 Task: Create a due date automation trigger when advanced on, on the tuesday before a card is due add dates not due next month at 11:00 AM.
Action: Mouse moved to (1090, 88)
Screenshot: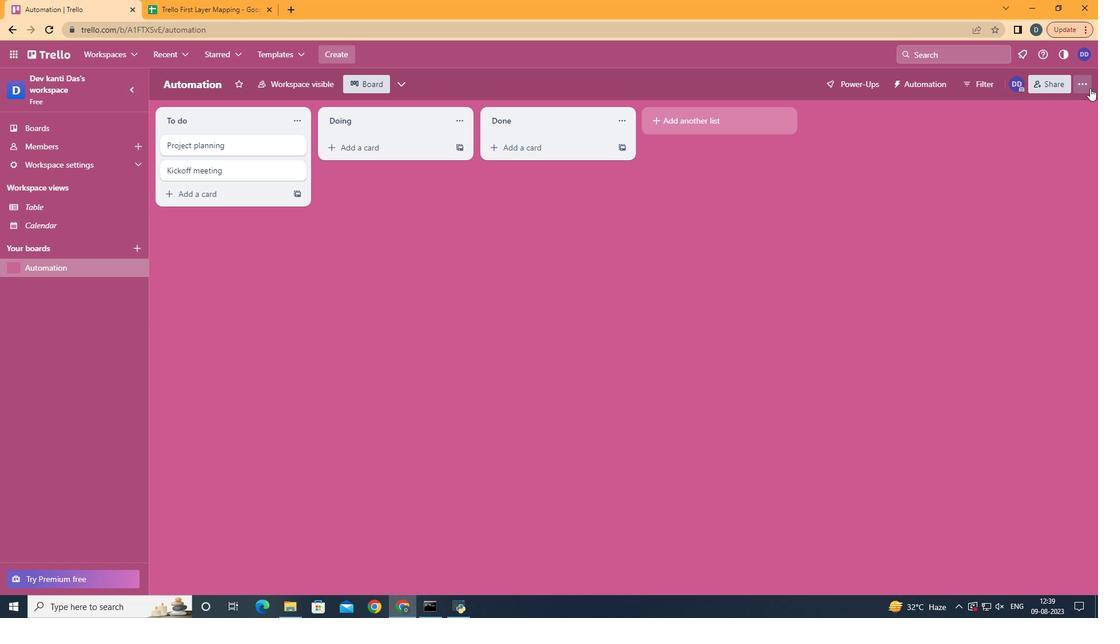 
Action: Mouse pressed left at (1090, 88)
Screenshot: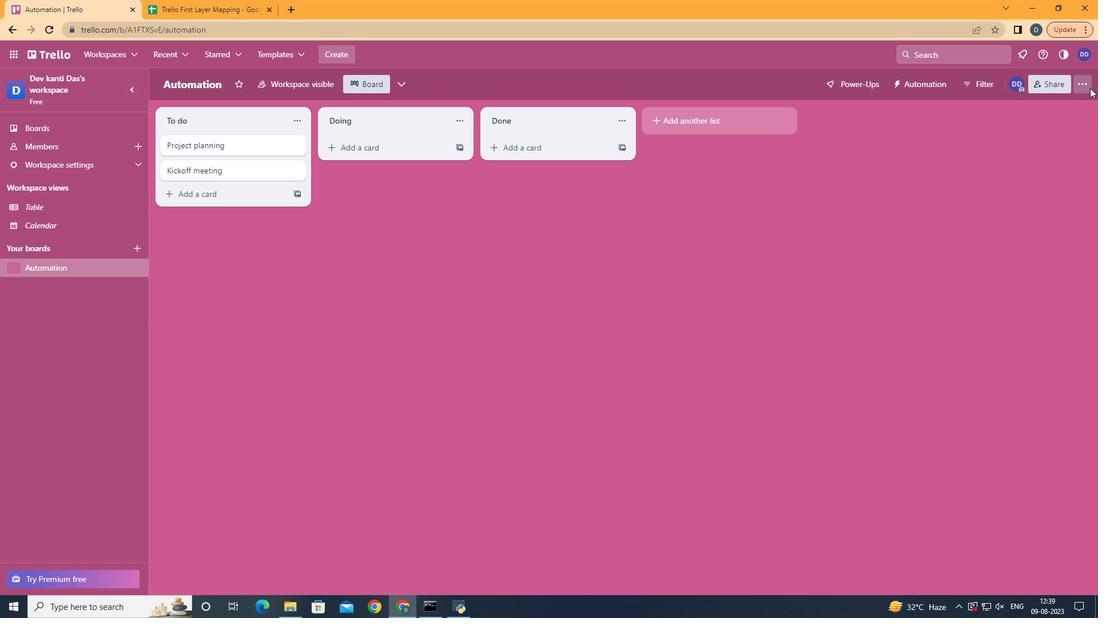 
Action: Mouse moved to (964, 249)
Screenshot: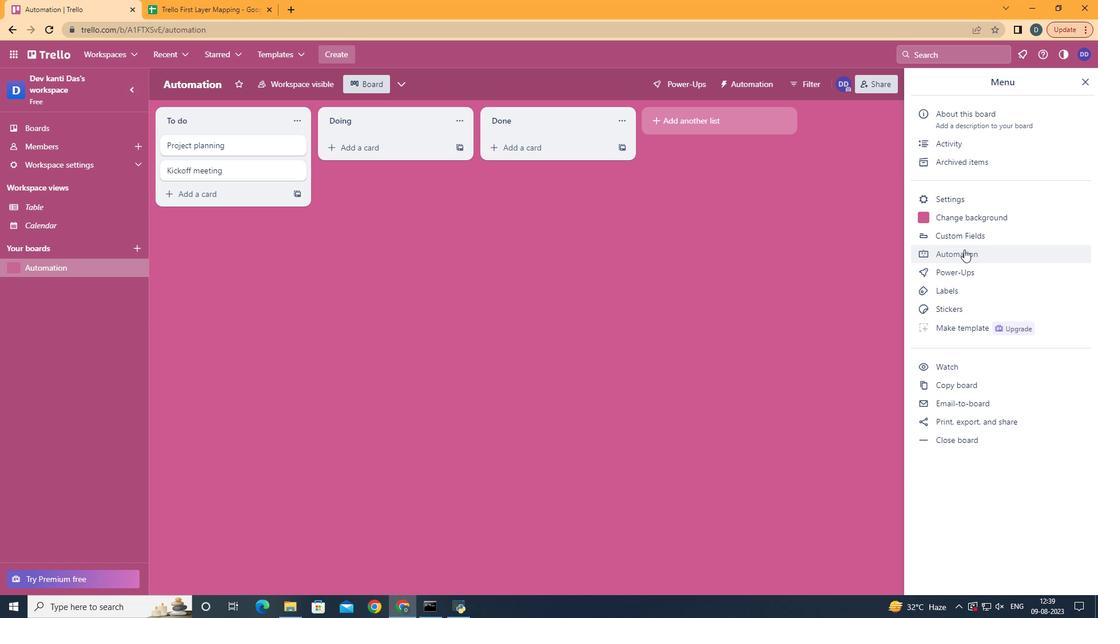 
Action: Mouse pressed left at (964, 249)
Screenshot: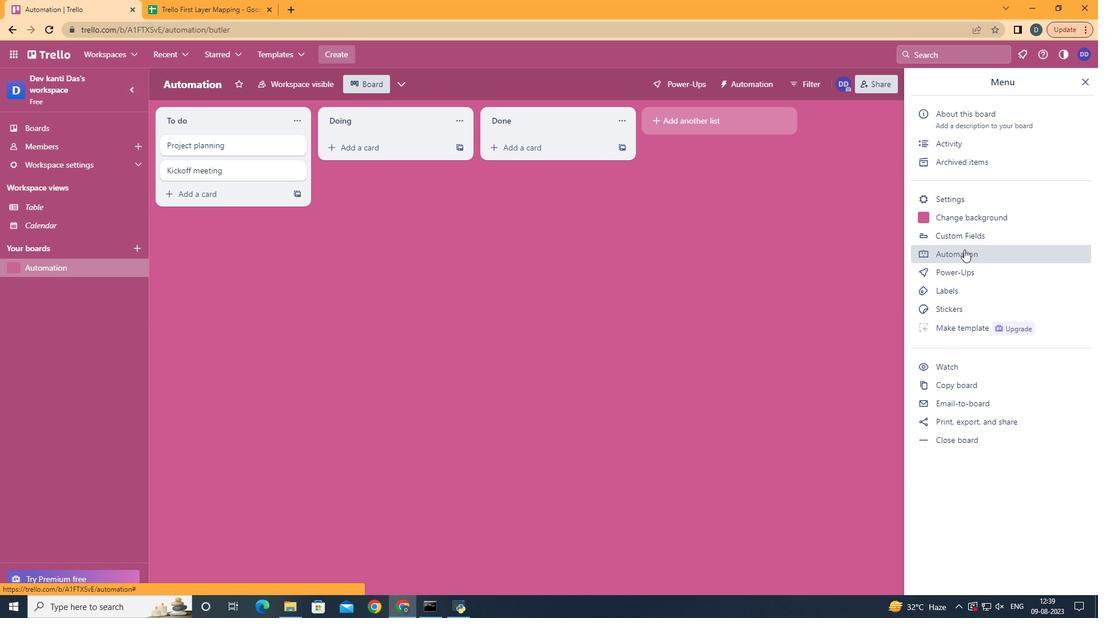 
Action: Mouse moved to (219, 231)
Screenshot: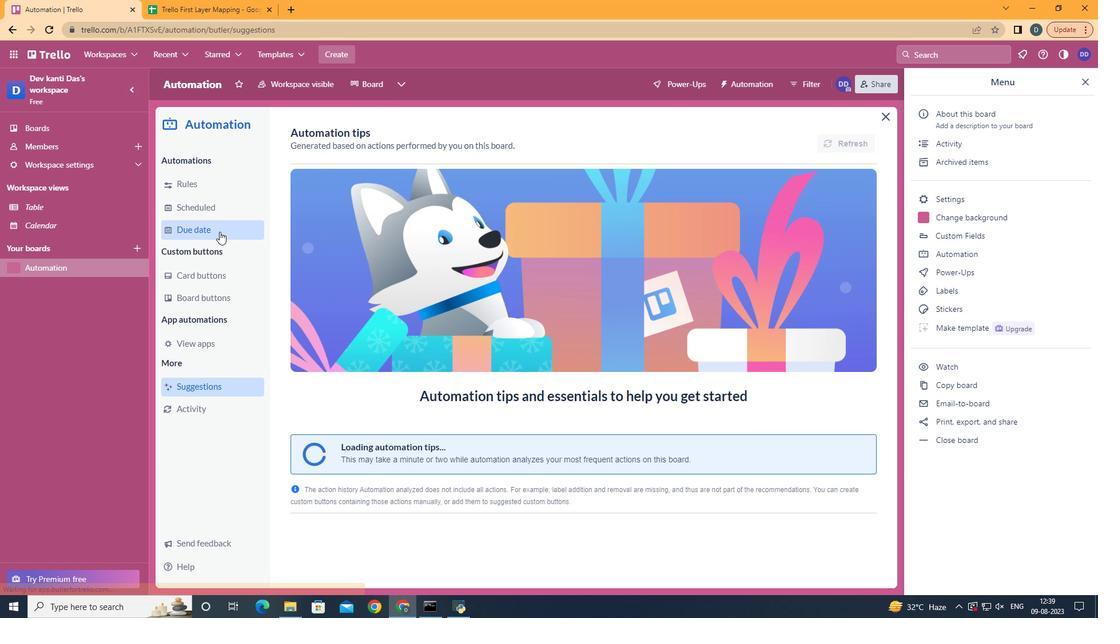 
Action: Mouse pressed left at (219, 231)
Screenshot: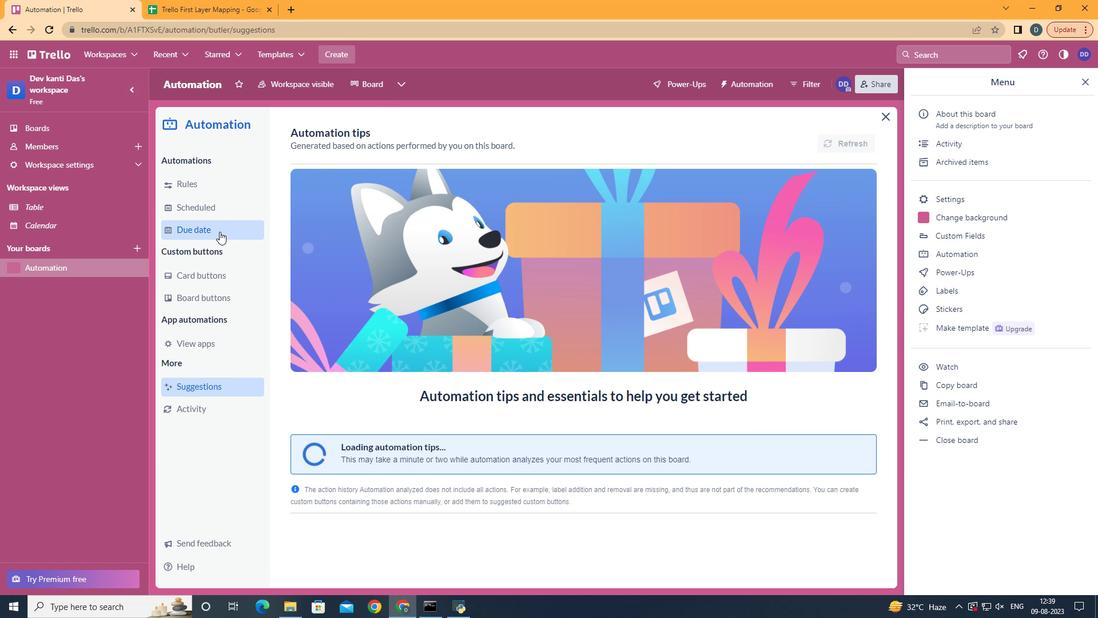 
Action: Mouse moved to (799, 135)
Screenshot: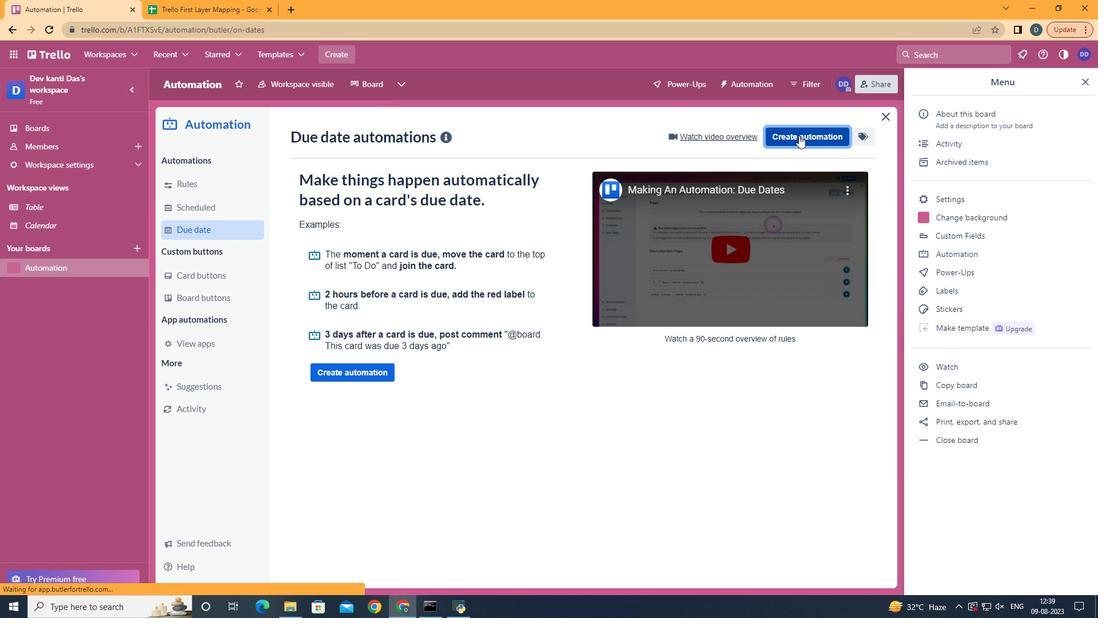 
Action: Mouse pressed left at (799, 135)
Screenshot: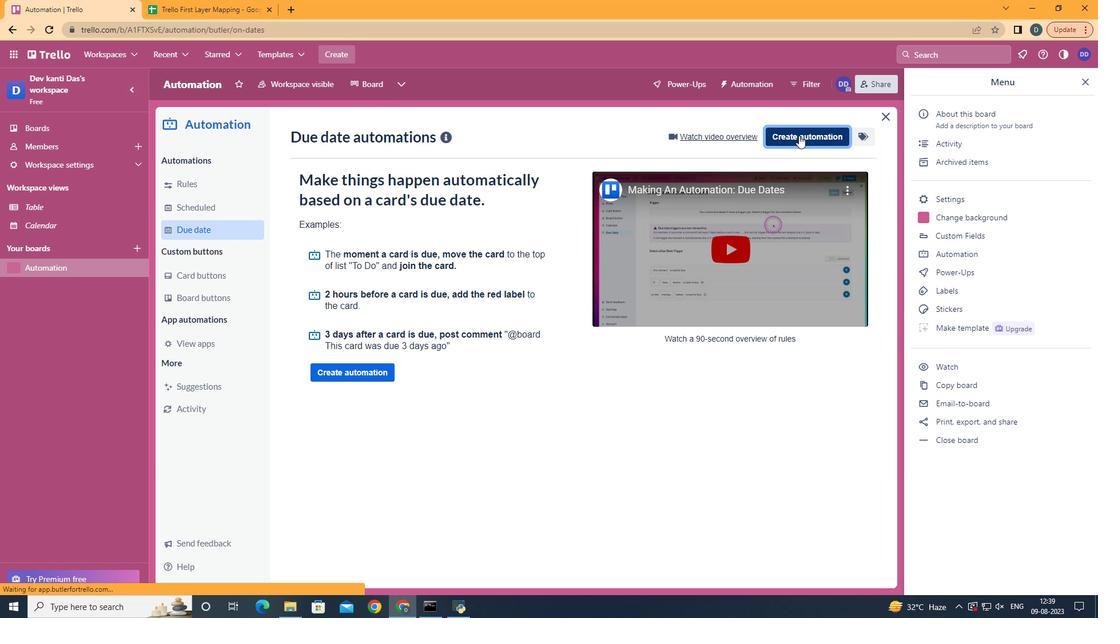 
Action: Mouse moved to (576, 247)
Screenshot: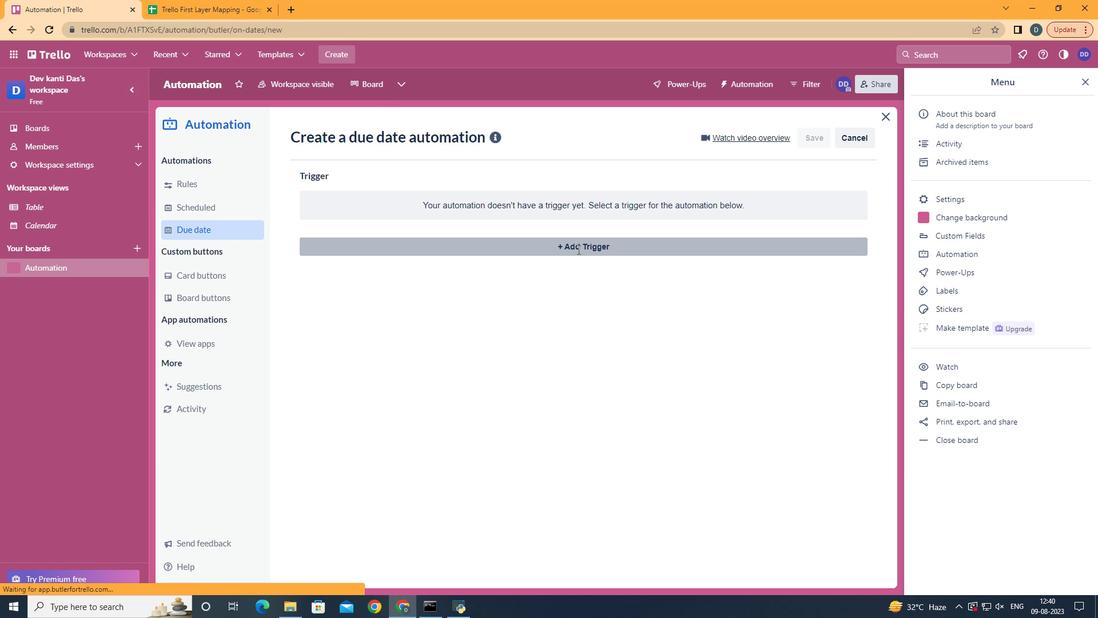 
Action: Mouse pressed left at (576, 247)
Screenshot: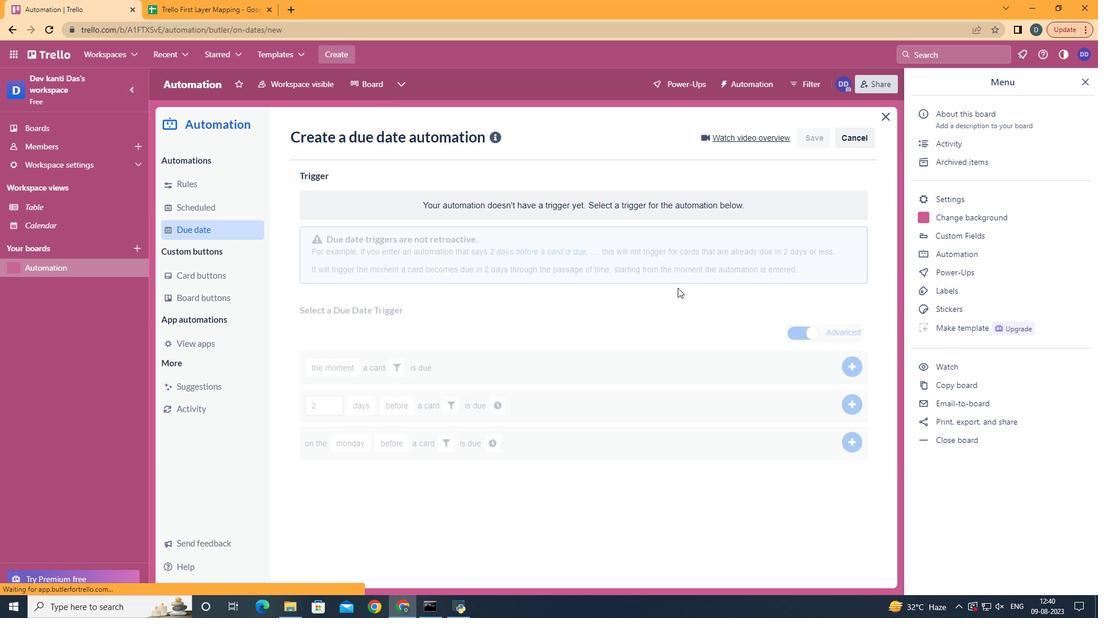 
Action: Mouse moved to (368, 321)
Screenshot: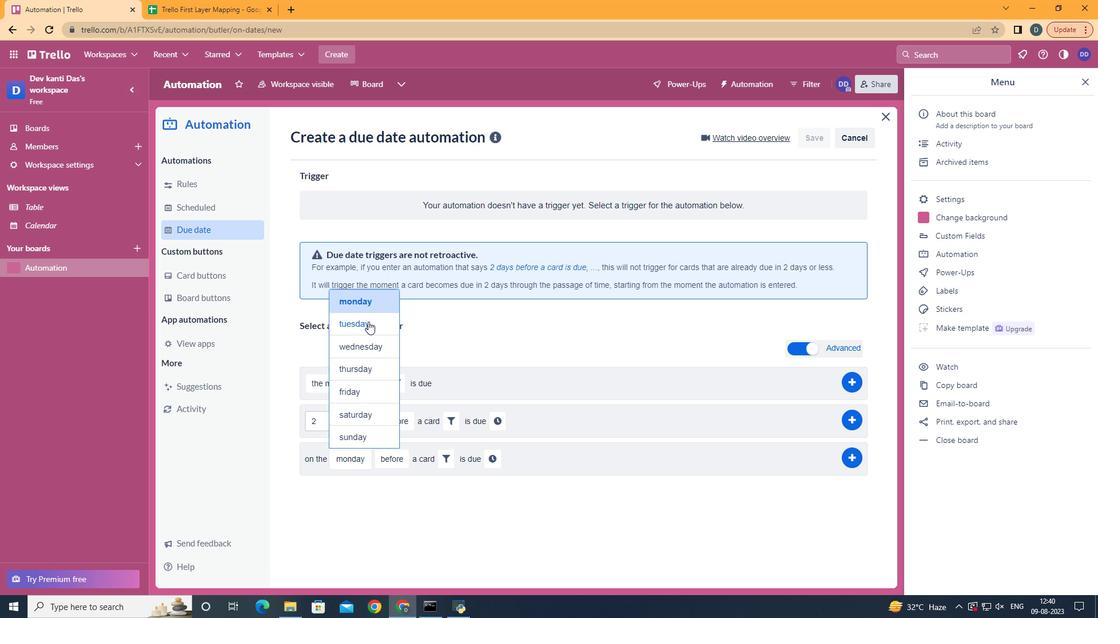 
Action: Mouse pressed left at (368, 321)
Screenshot: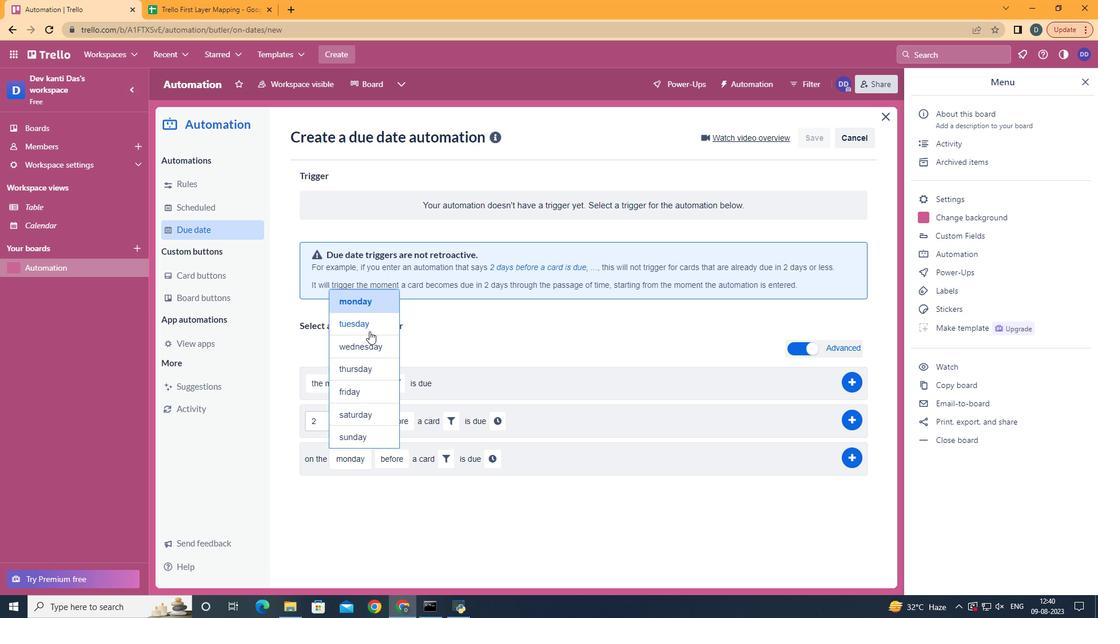 
Action: Mouse moved to (413, 476)
Screenshot: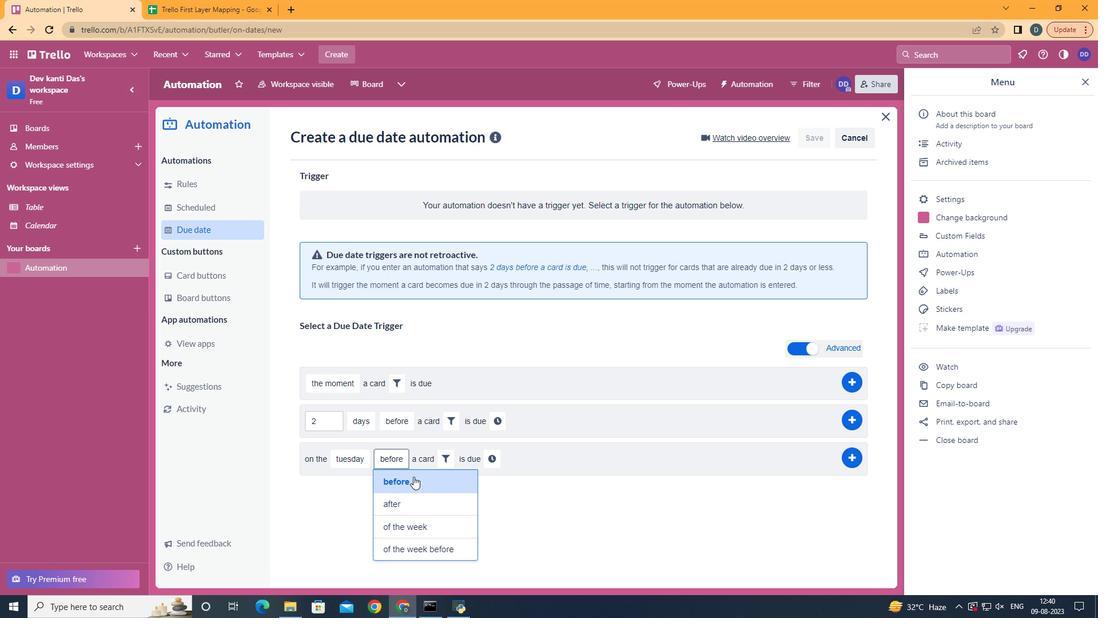 
Action: Mouse pressed left at (413, 476)
Screenshot: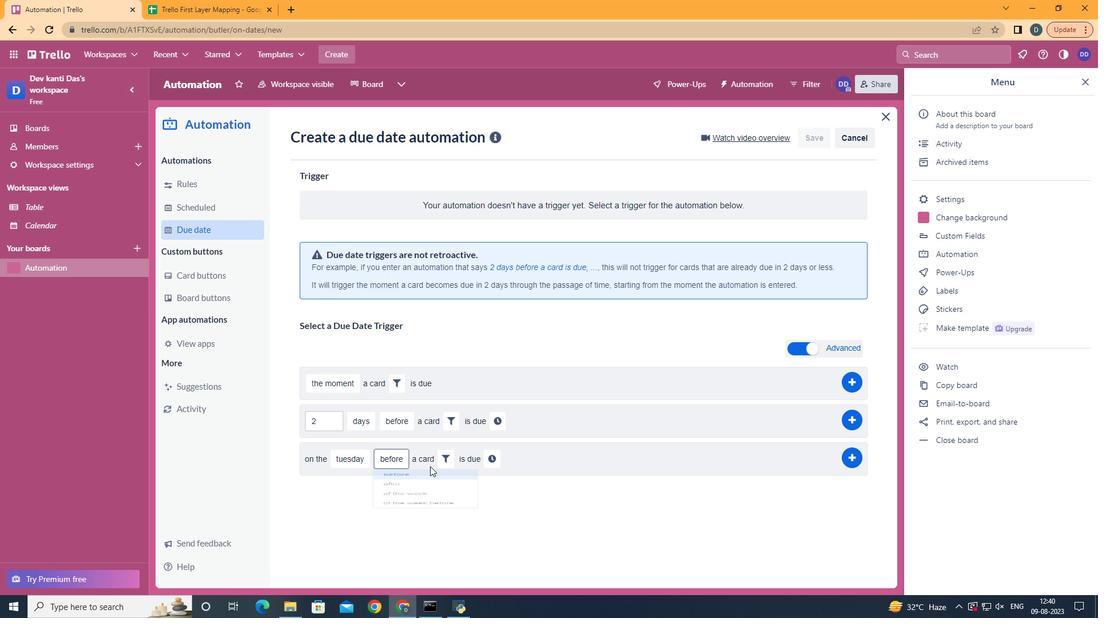 
Action: Mouse moved to (443, 458)
Screenshot: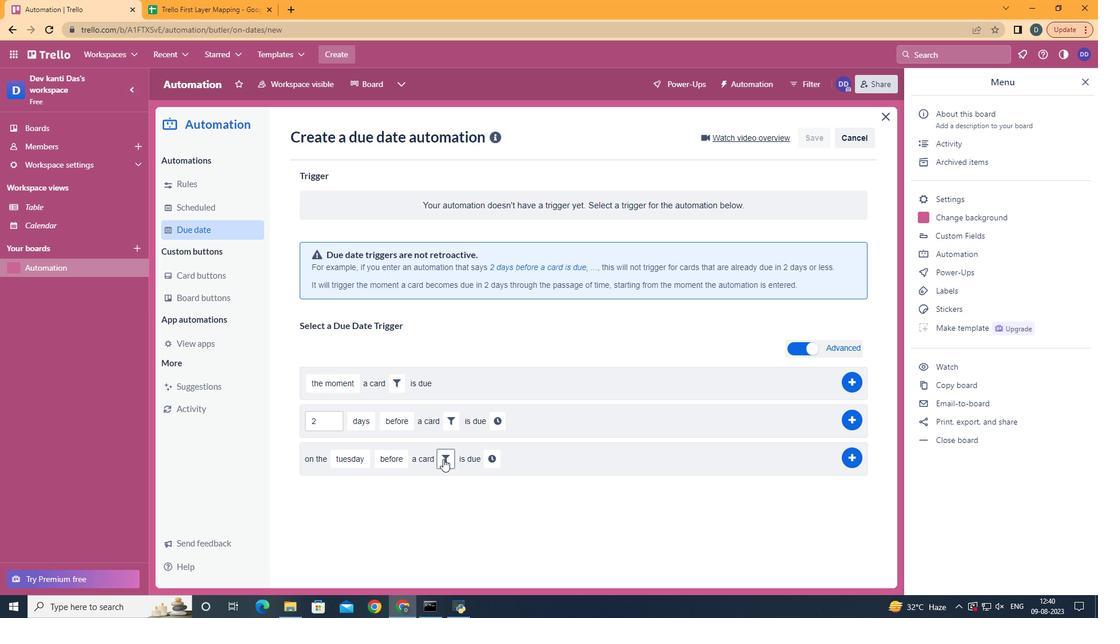 
Action: Mouse pressed left at (443, 458)
Screenshot: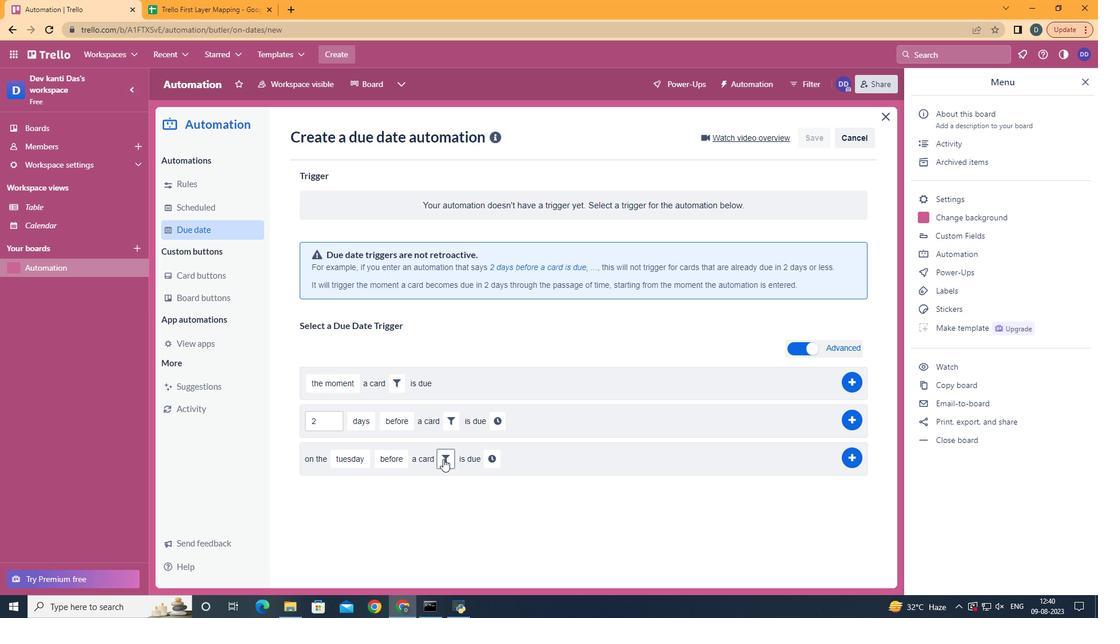 
Action: Mouse moved to (507, 493)
Screenshot: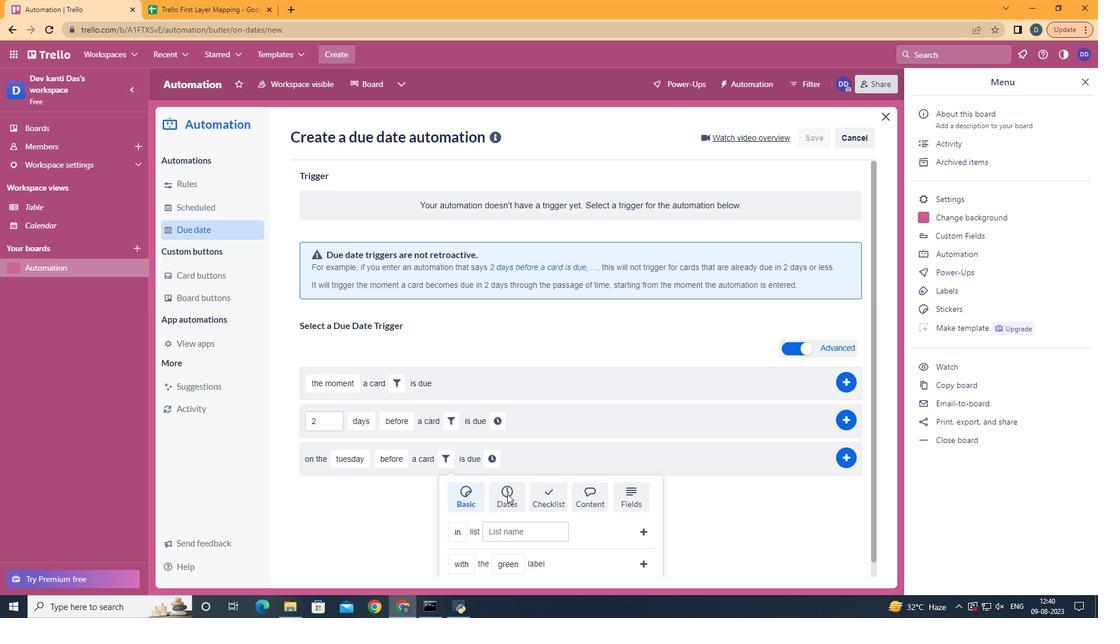 
Action: Mouse pressed left at (507, 493)
Screenshot: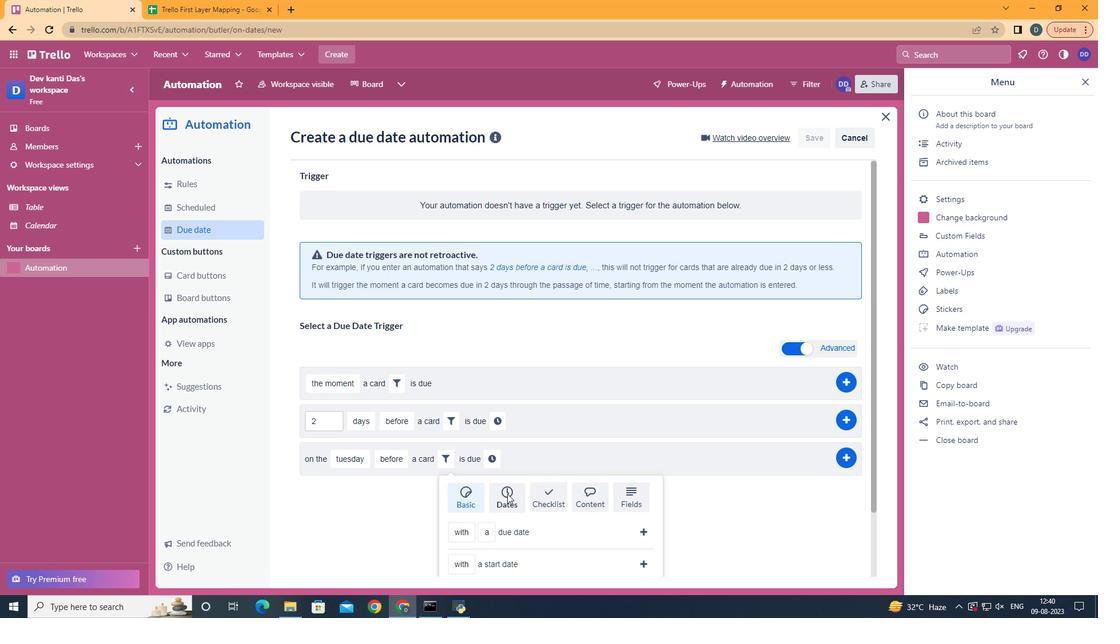 
Action: Mouse scrolled (507, 493) with delta (0, 0)
Screenshot: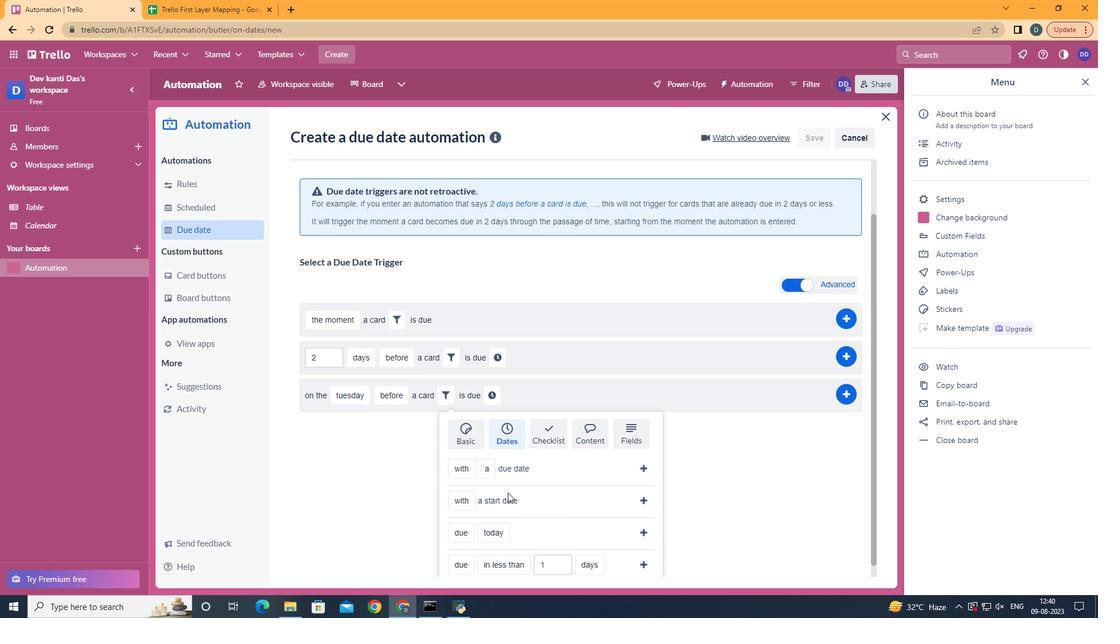 
Action: Mouse scrolled (507, 493) with delta (0, 0)
Screenshot: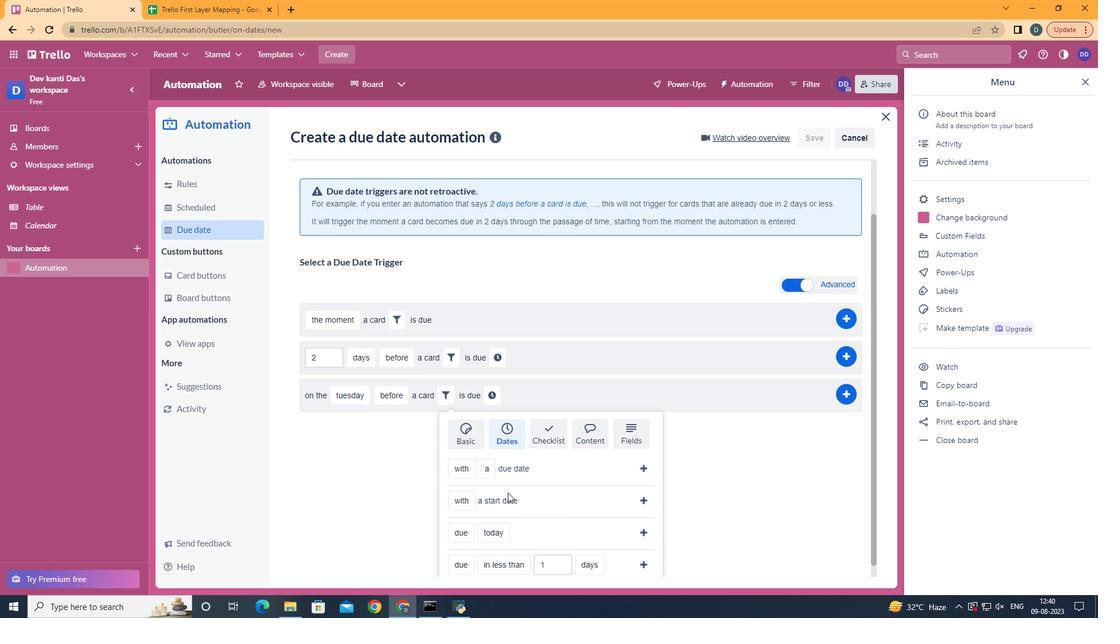 
Action: Mouse scrolled (507, 493) with delta (0, 0)
Screenshot: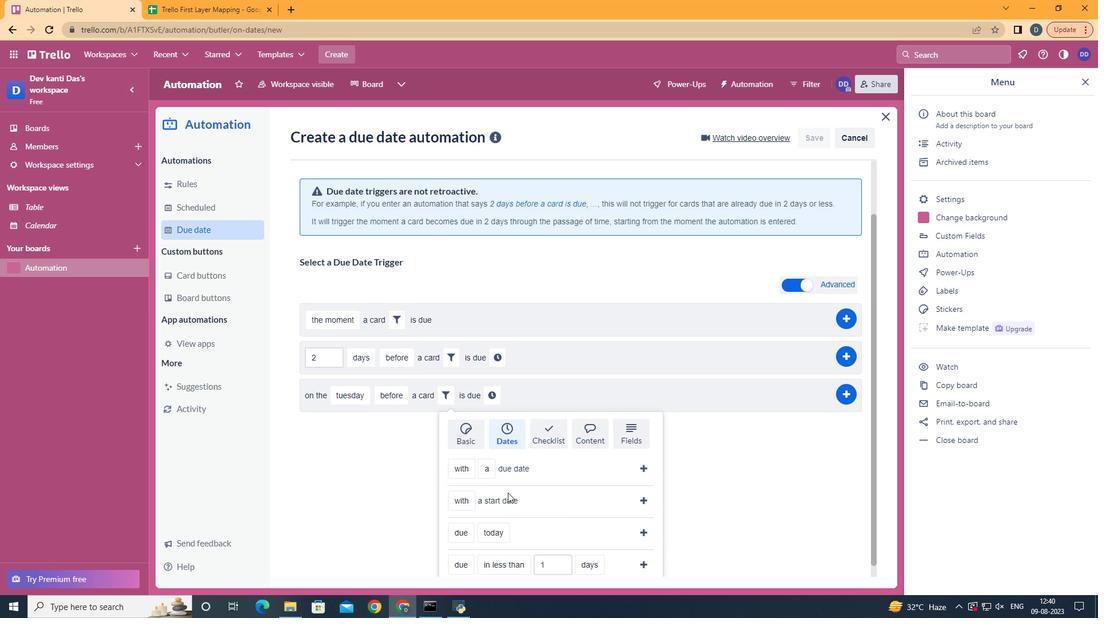 
Action: Mouse scrolled (507, 493) with delta (0, 0)
Screenshot: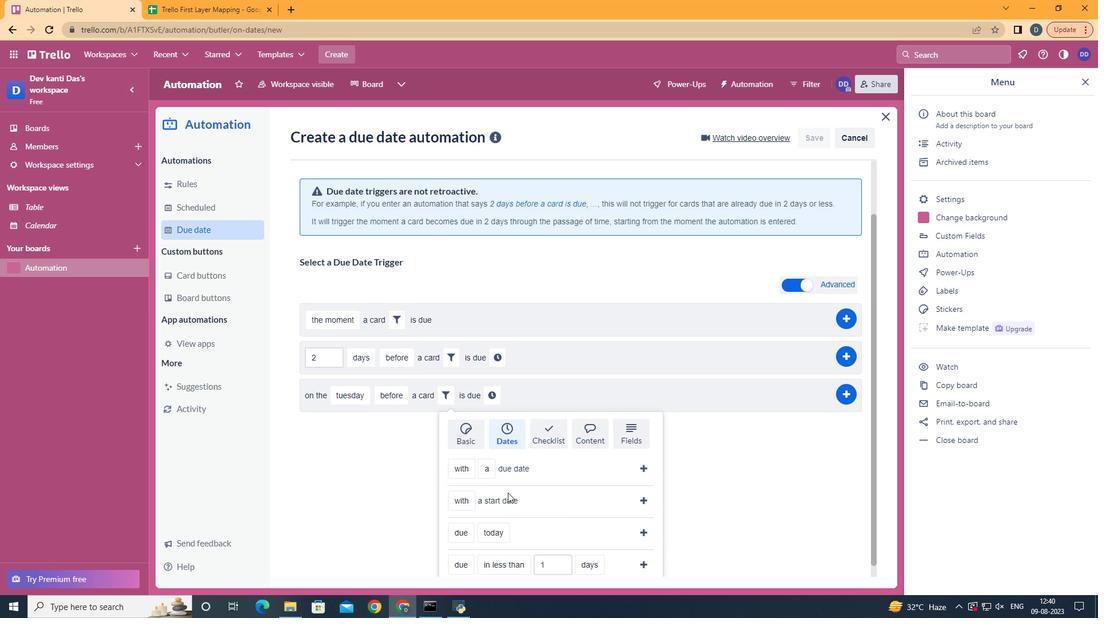 
Action: Mouse moved to (488, 452)
Screenshot: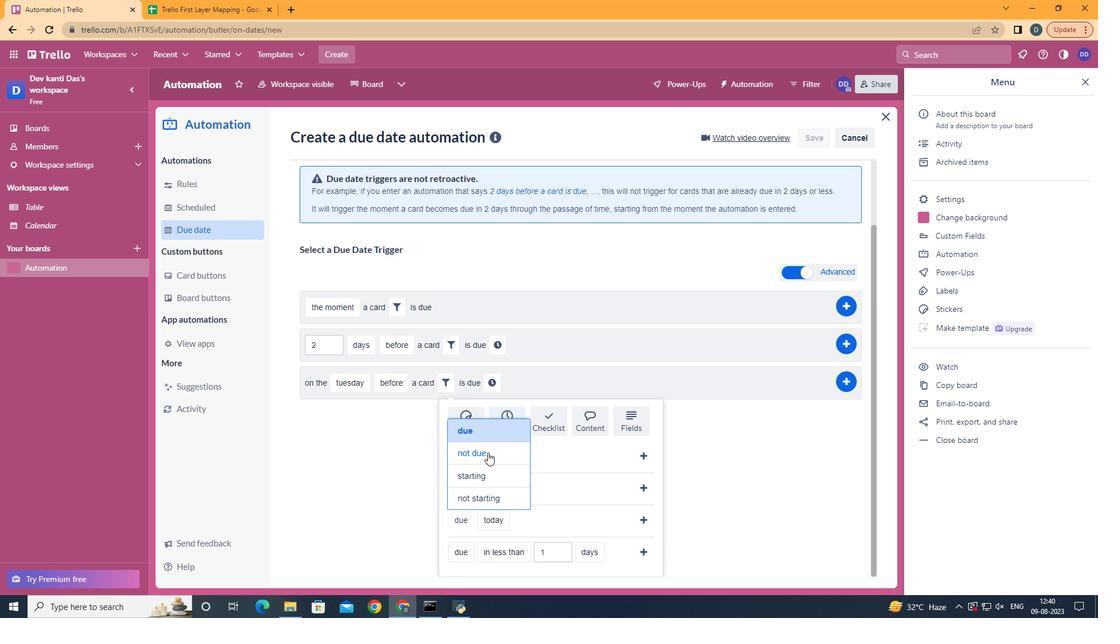 
Action: Mouse pressed left at (488, 452)
Screenshot: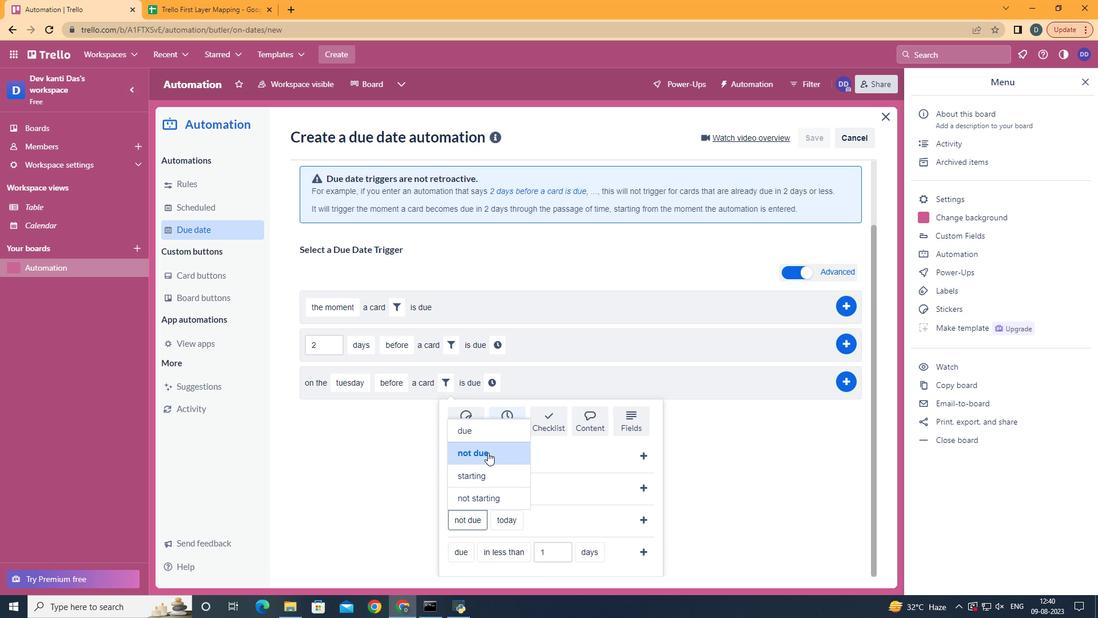 
Action: Mouse moved to (518, 496)
Screenshot: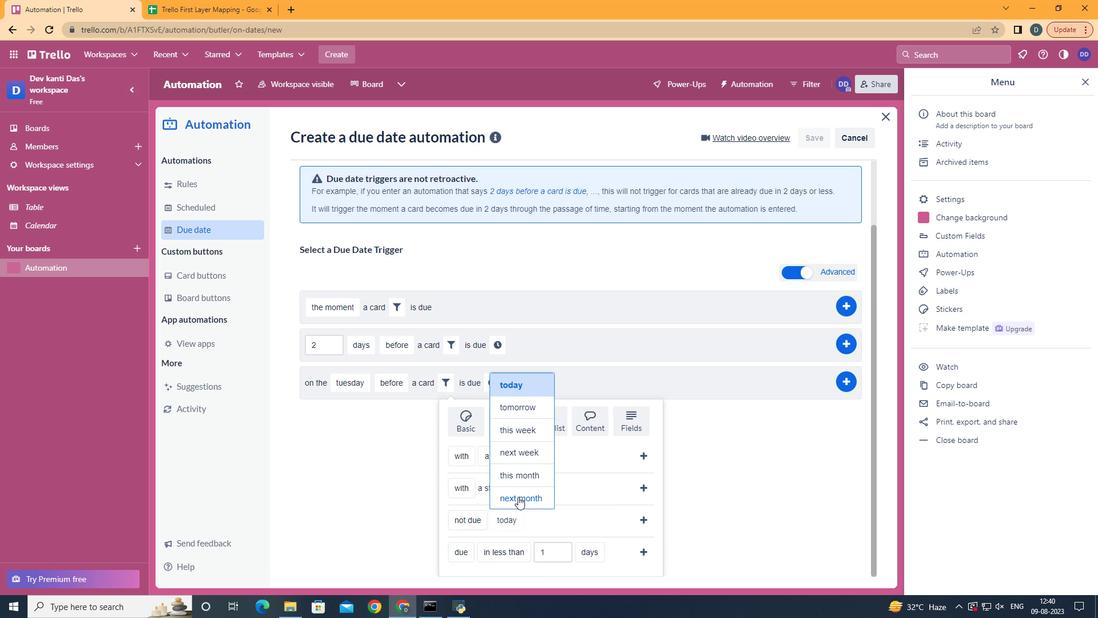 
Action: Mouse pressed left at (518, 496)
Screenshot: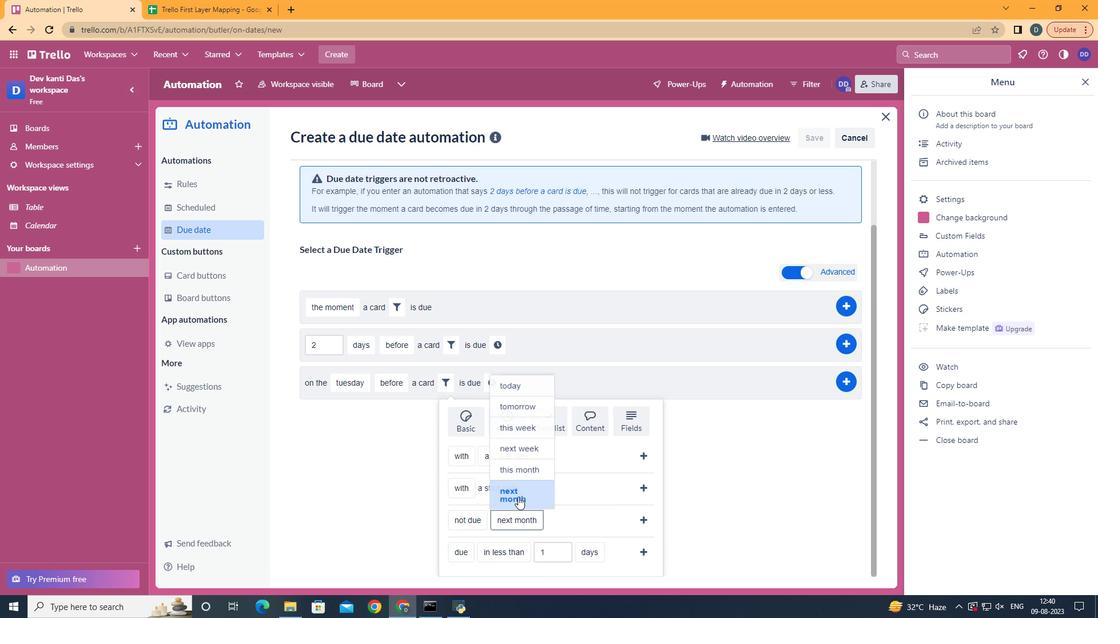 
Action: Mouse moved to (639, 517)
Screenshot: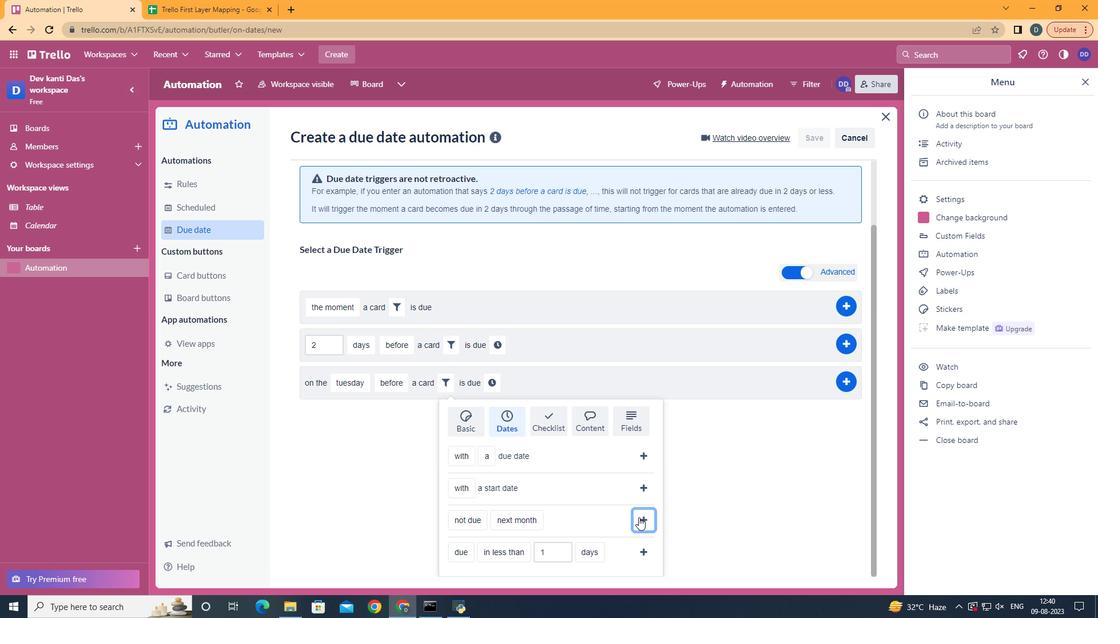 
Action: Mouse pressed left at (639, 517)
Screenshot: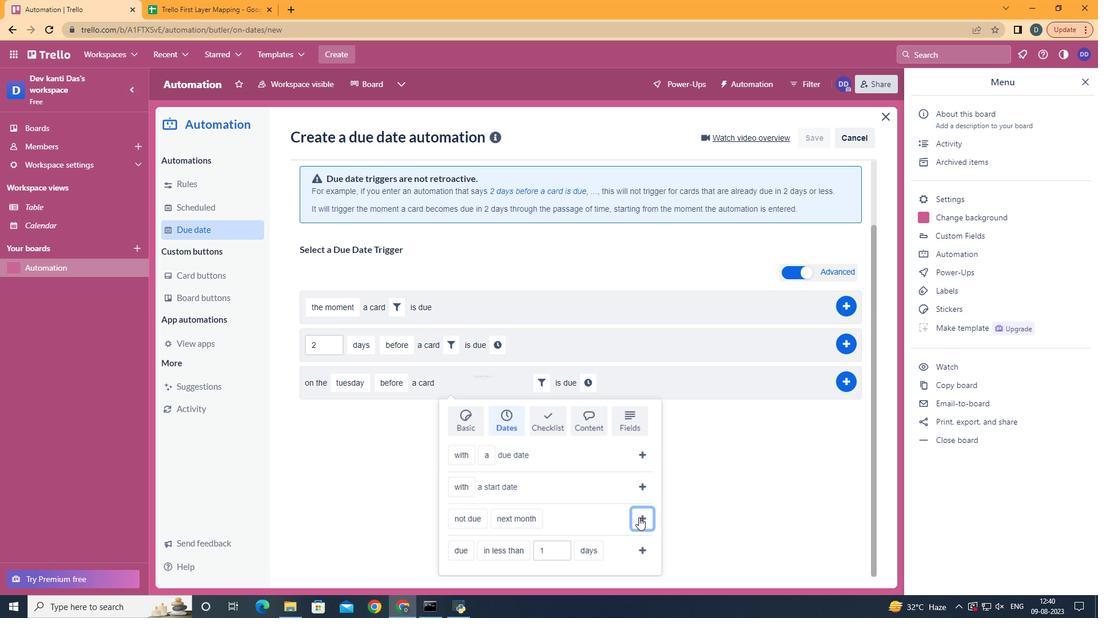 
Action: Mouse moved to (594, 458)
Screenshot: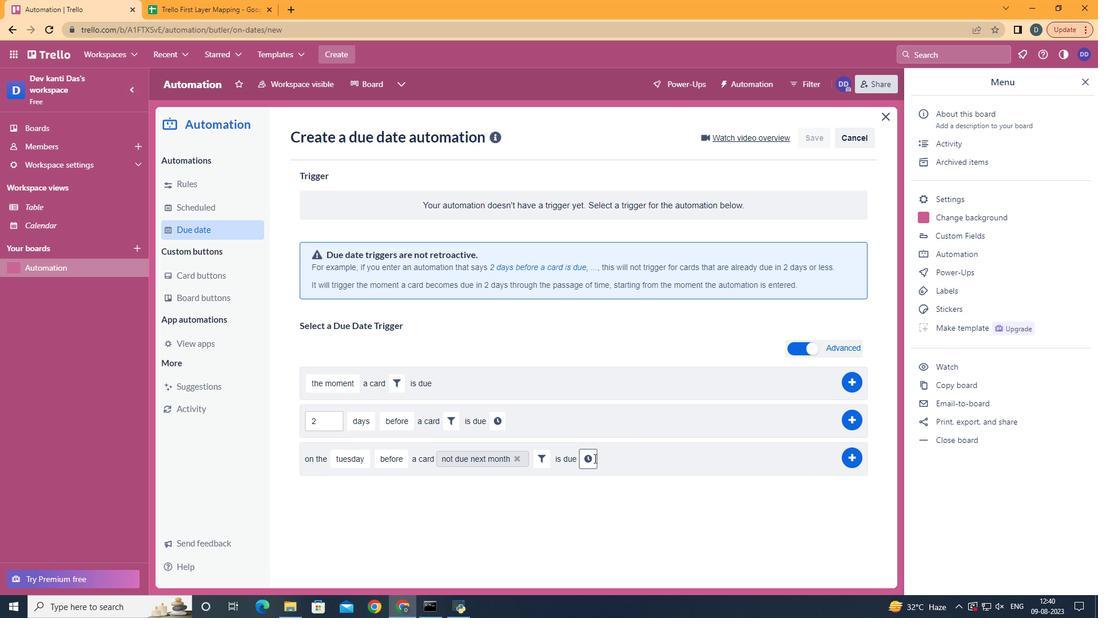 
Action: Mouse pressed left at (594, 458)
Screenshot: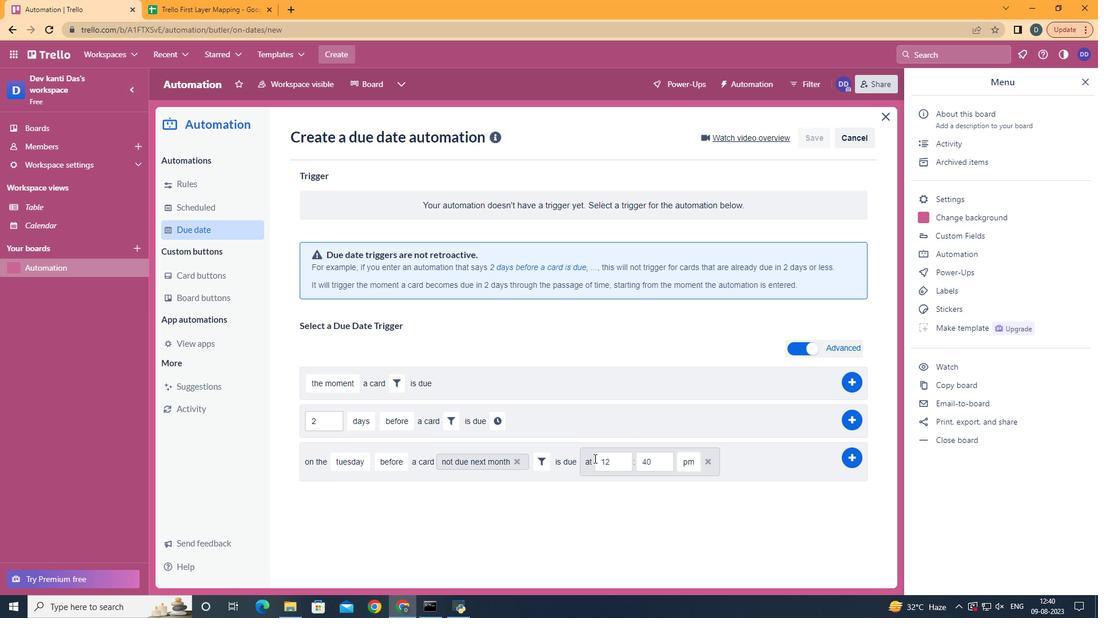 
Action: Mouse moved to (615, 458)
Screenshot: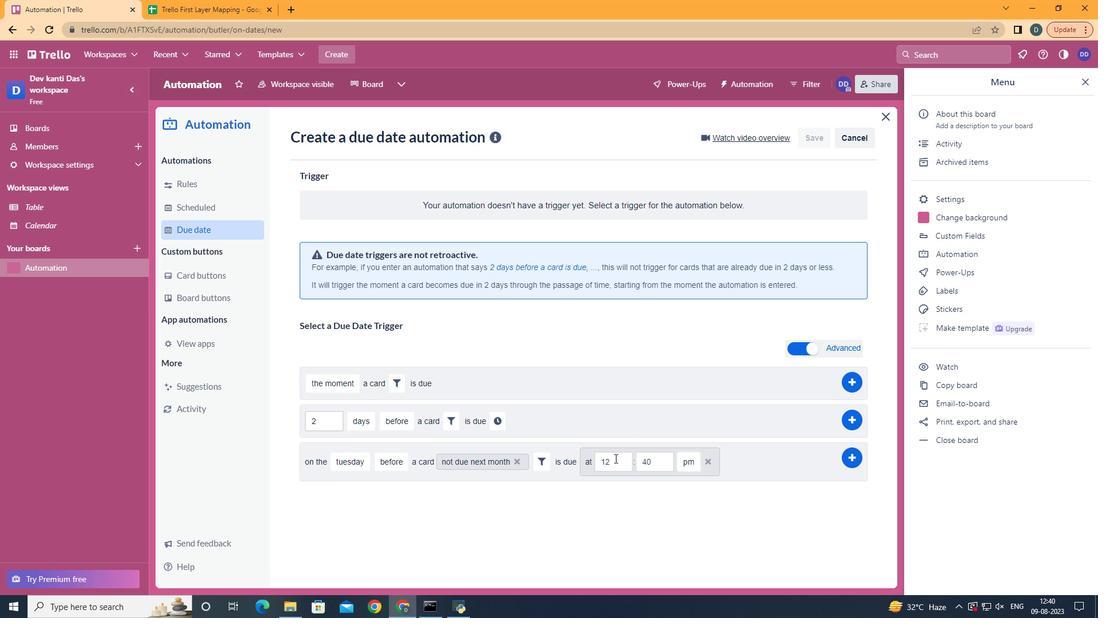 
Action: Mouse pressed left at (615, 458)
Screenshot: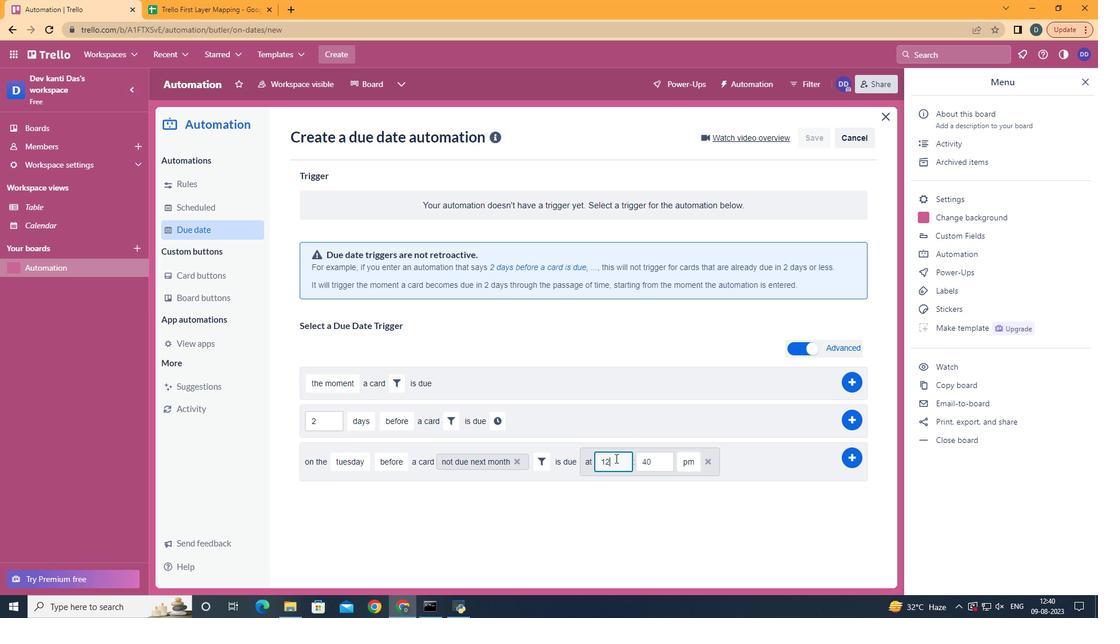 
Action: Mouse moved to (615, 458)
Screenshot: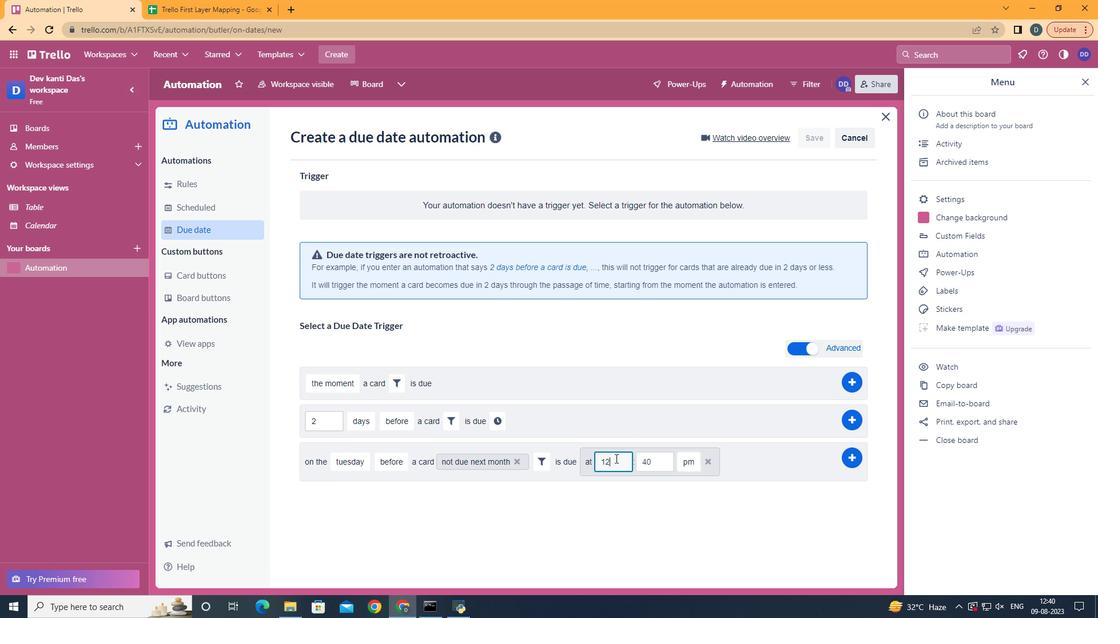 
Action: Key pressed <Key.backspace>1
Screenshot: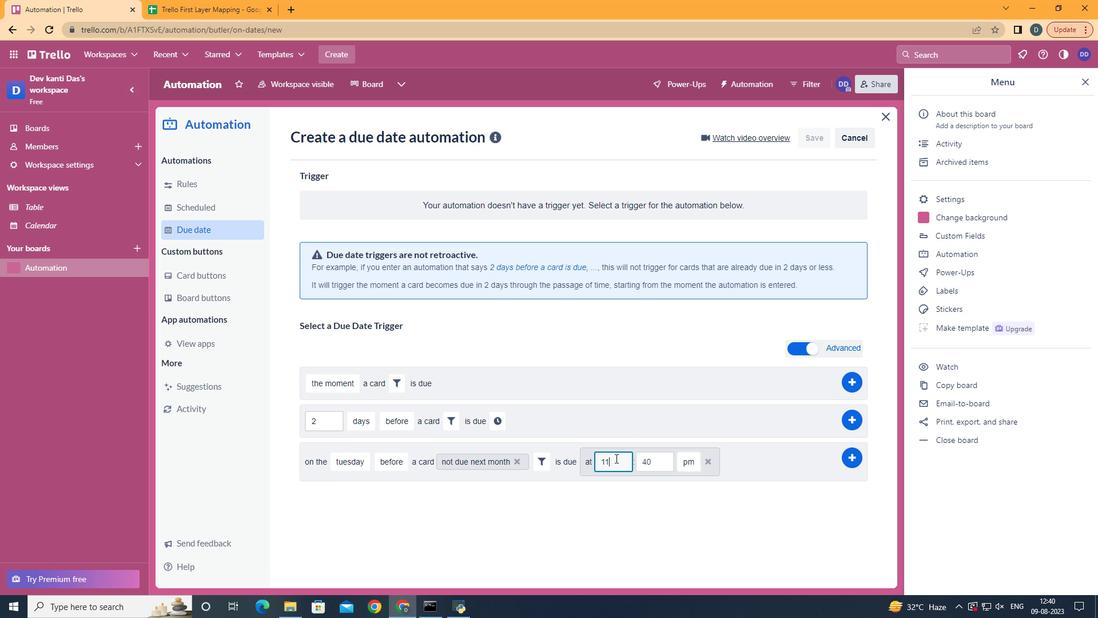 
Action: Mouse moved to (664, 459)
Screenshot: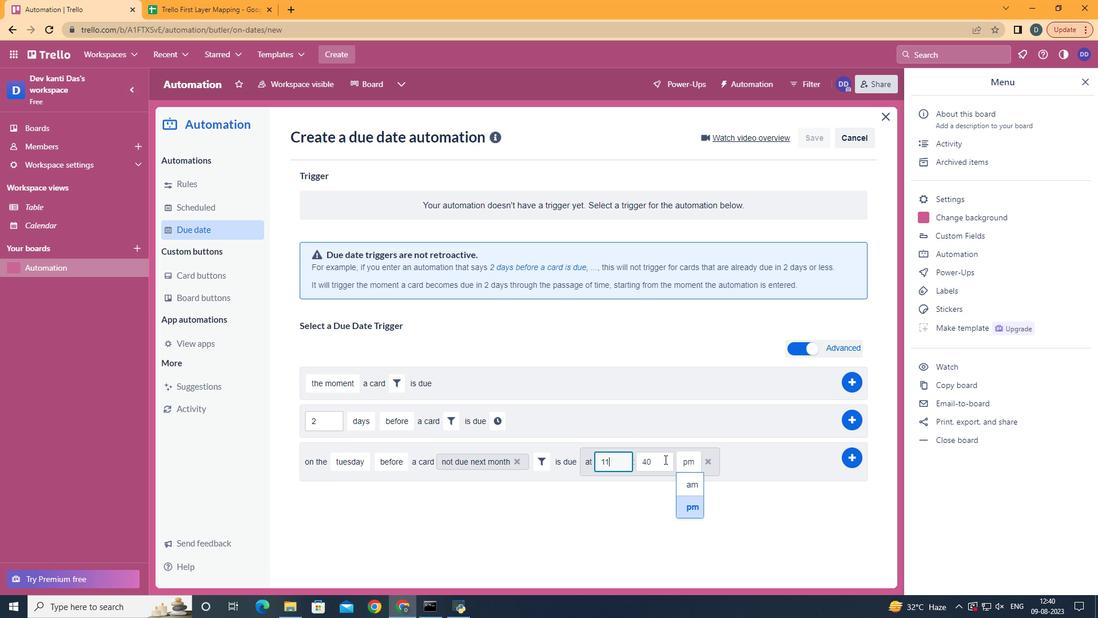 
Action: Mouse pressed left at (664, 459)
Screenshot: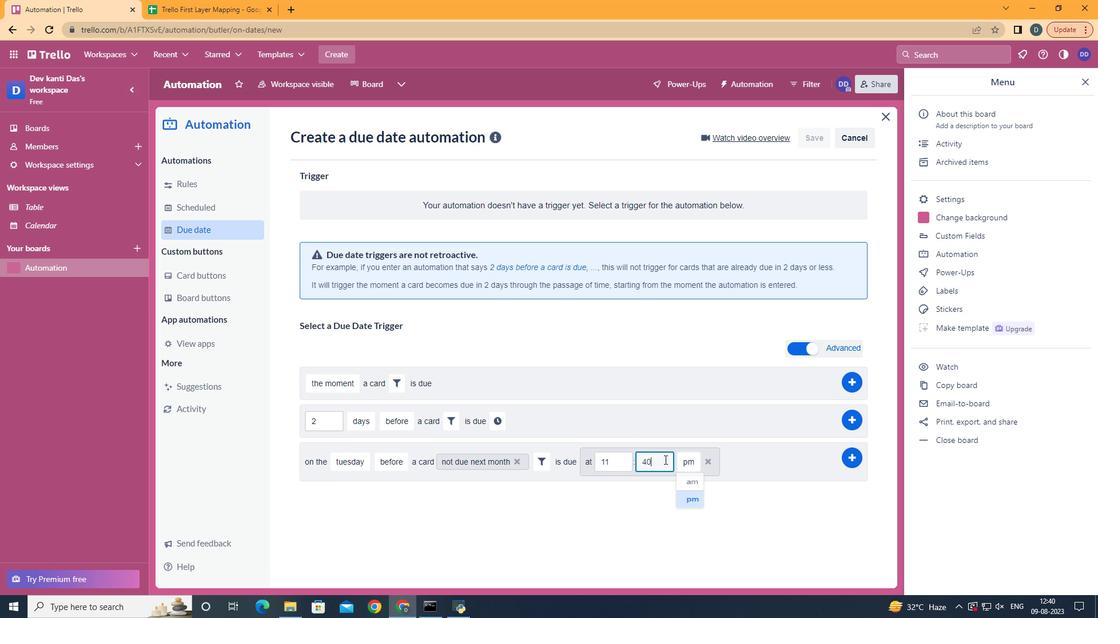 
Action: Mouse moved to (664, 459)
Screenshot: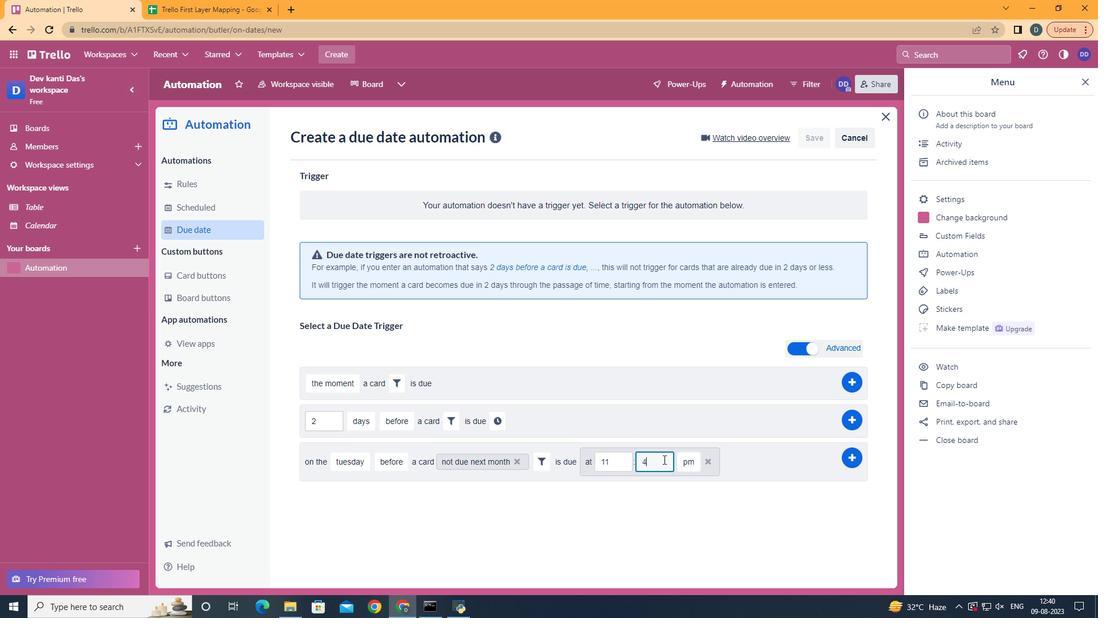 
Action: Key pressed <Key.backspace>
Screenshot: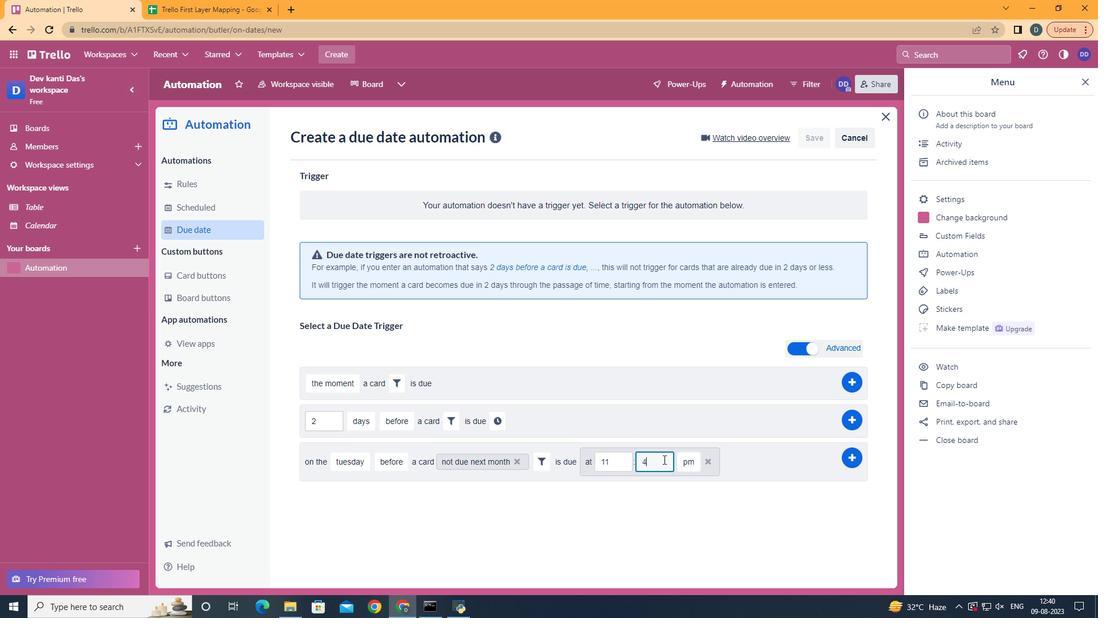 
Action: Mouse moved to (663, 459)
Screenshot: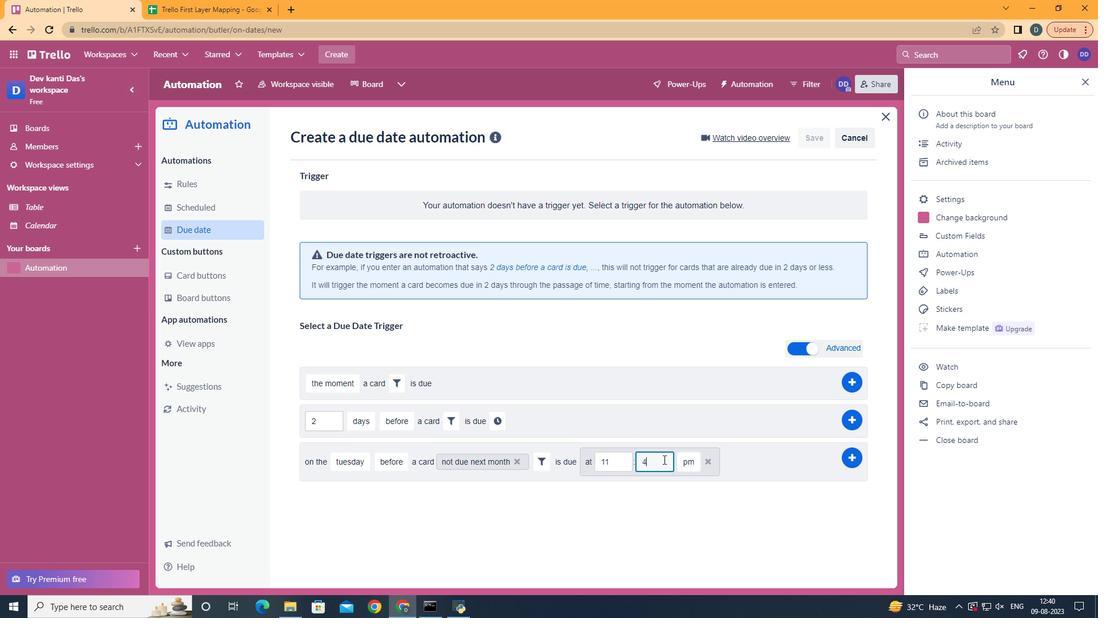 
Action: Key pressed <Key.backspace>00
Screenshot: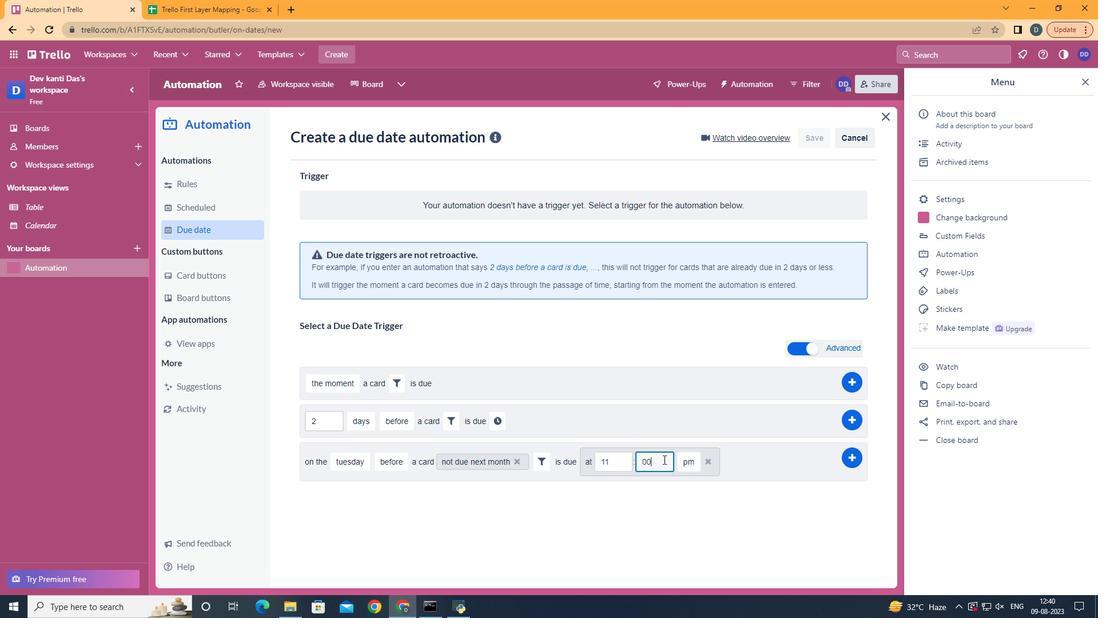 
Action: Mouse moved to (696, 486)
Screenshot: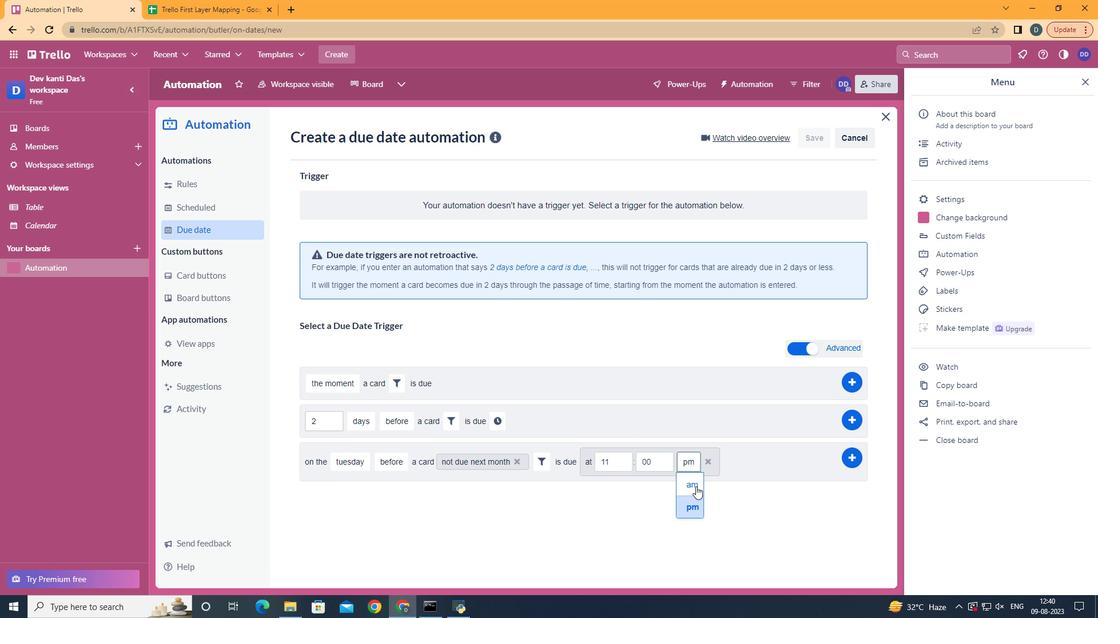 
Action: Mouse pressed left at (696, 486)
Screenshot: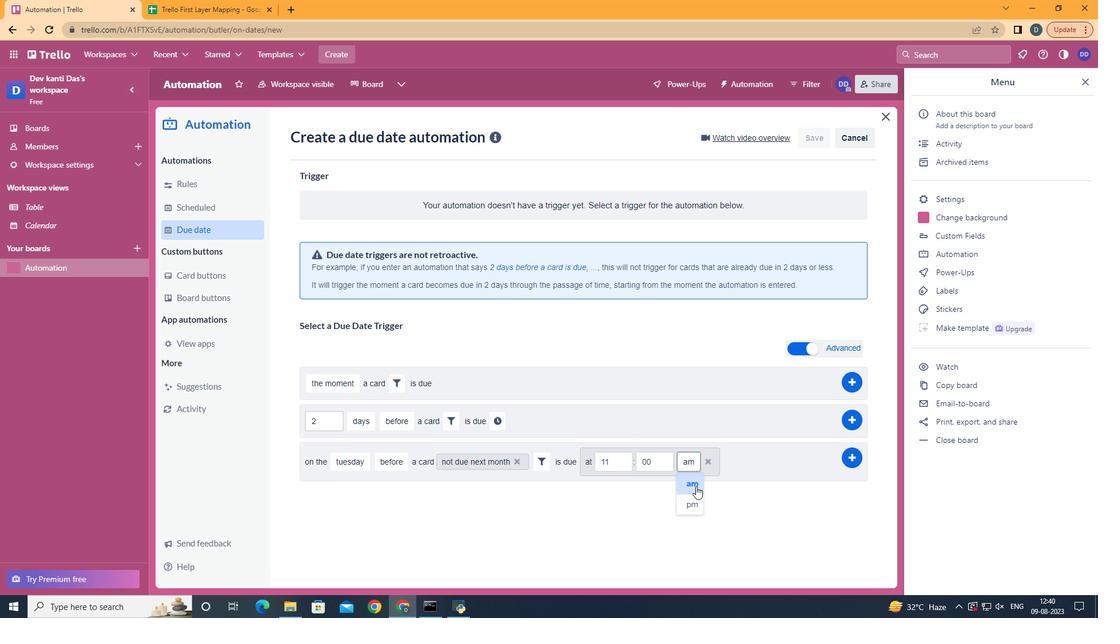 
Action: Mouse moved to (850, 450)
Screenshot: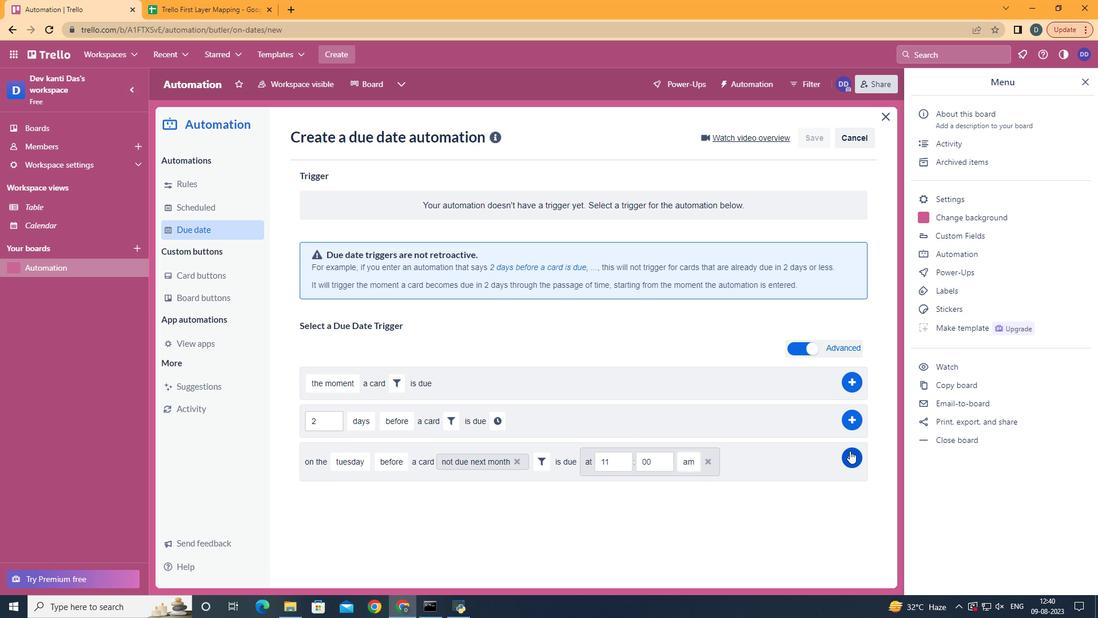 
Action: Mouse pressed left at (850, 450)
Screenshot: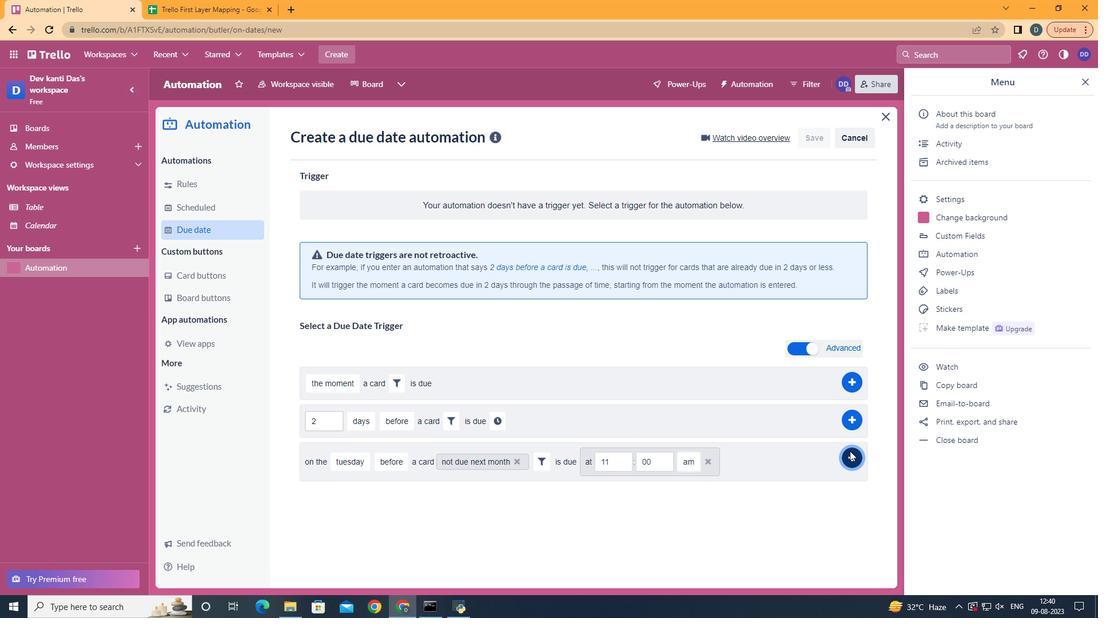 
Action: Mouse moved to (591, 260)
Screenshot: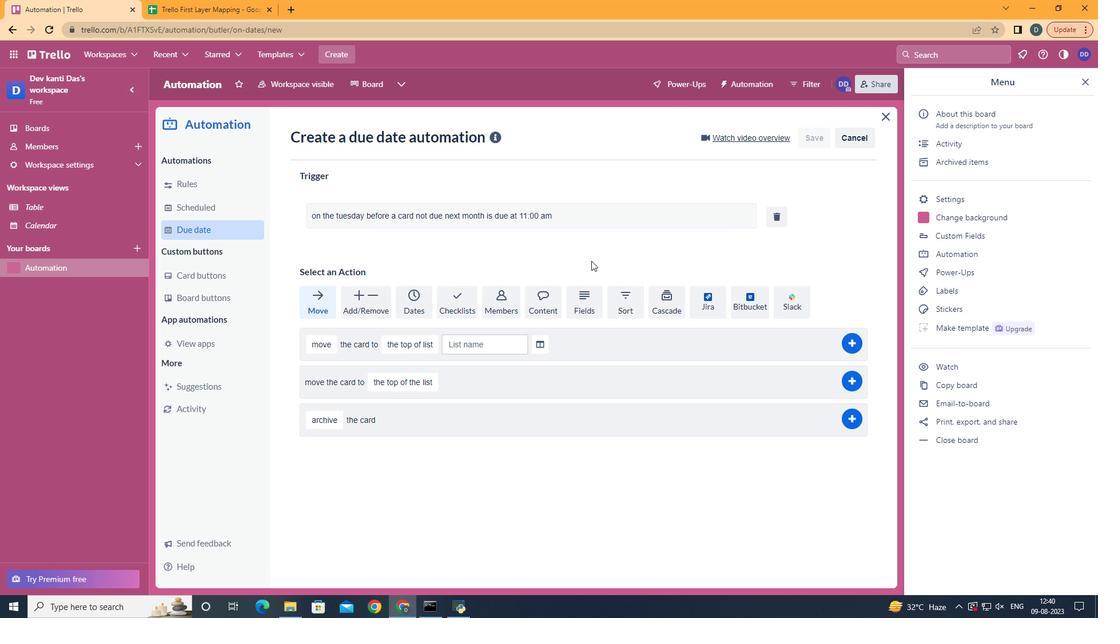 
